Task: Look for kosher products only.
Action: Mouse moved to (315, 155)
Screenshot: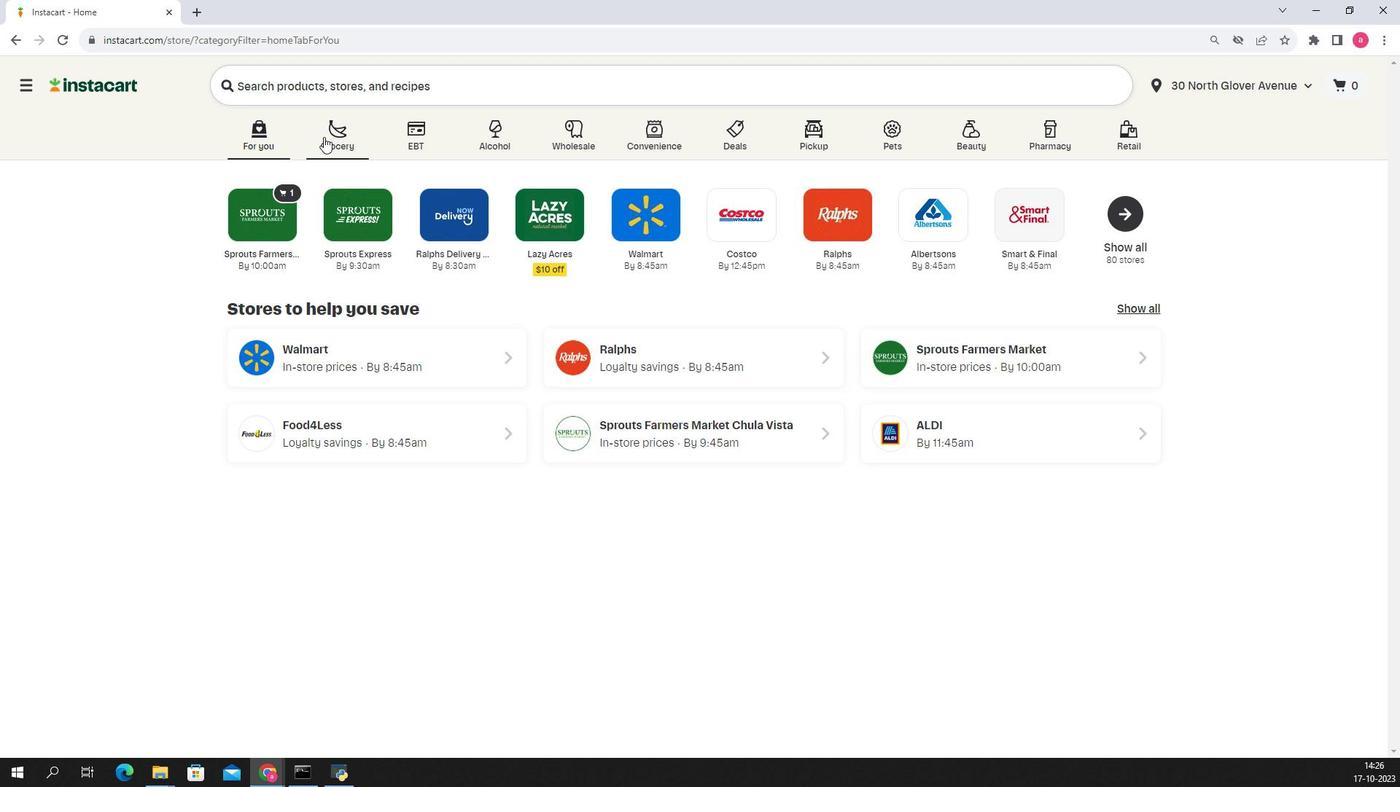 
Action: Mouse pressed left at (315, 155)
Screenshot: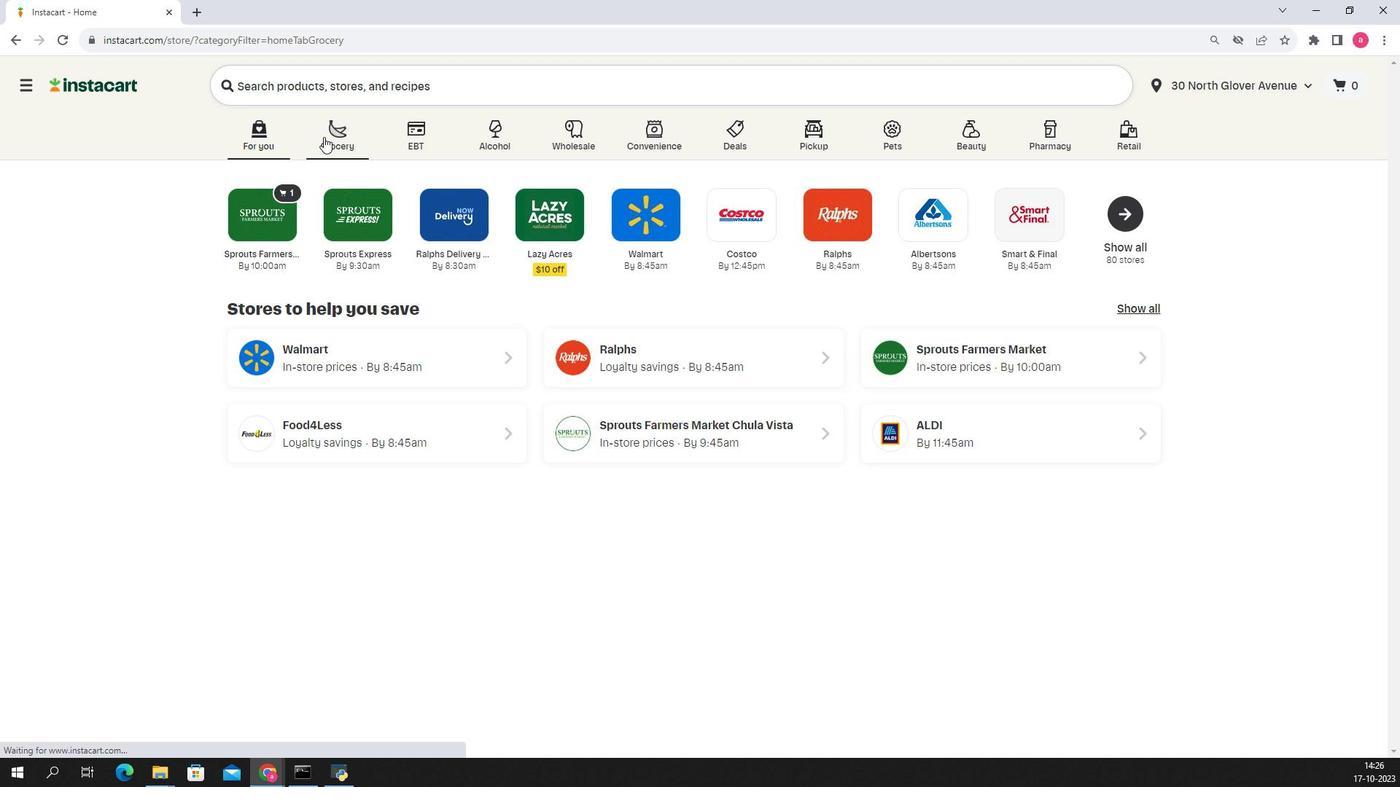 
Action: Mouse moved to (257, 419)
Screenshot: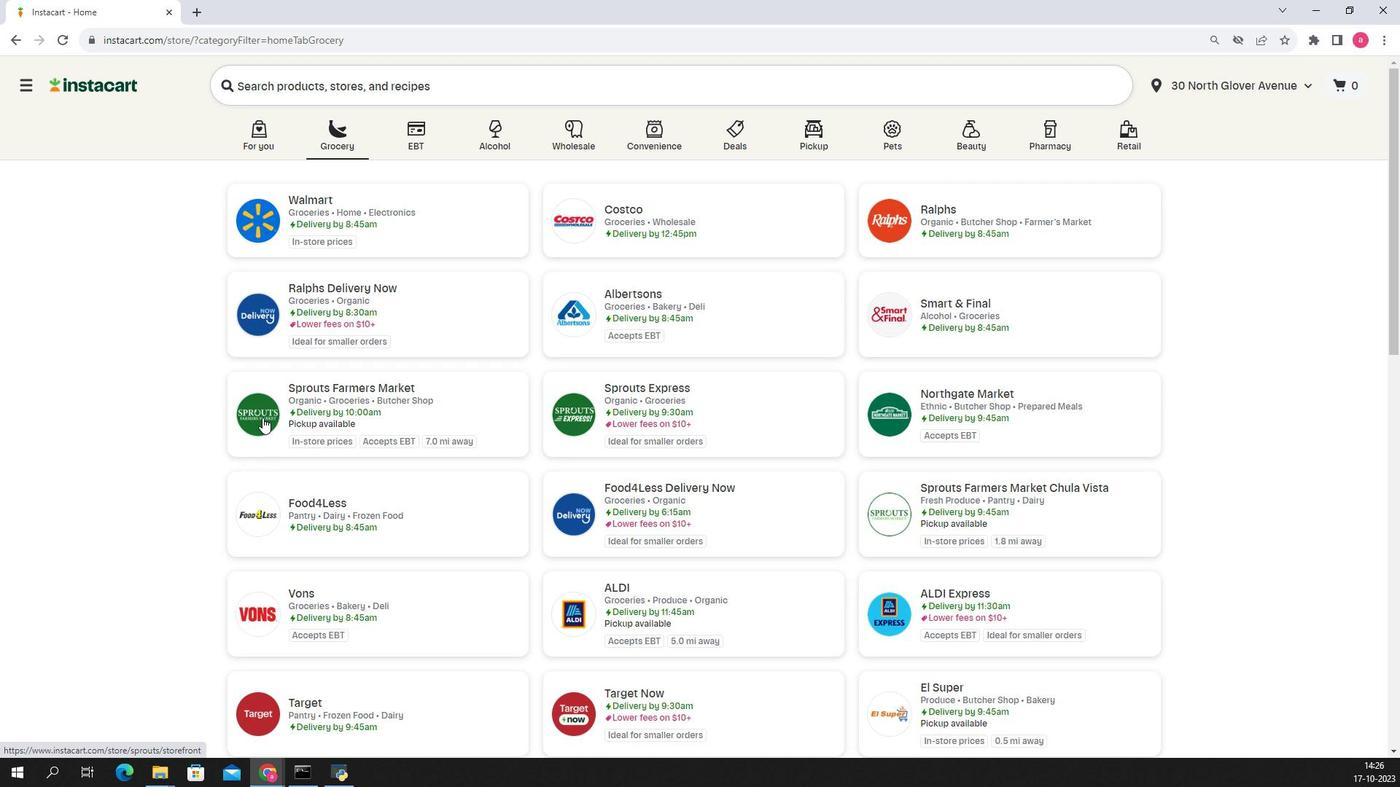
Action: Mouse pressed left at (257, 419)
Screenshot: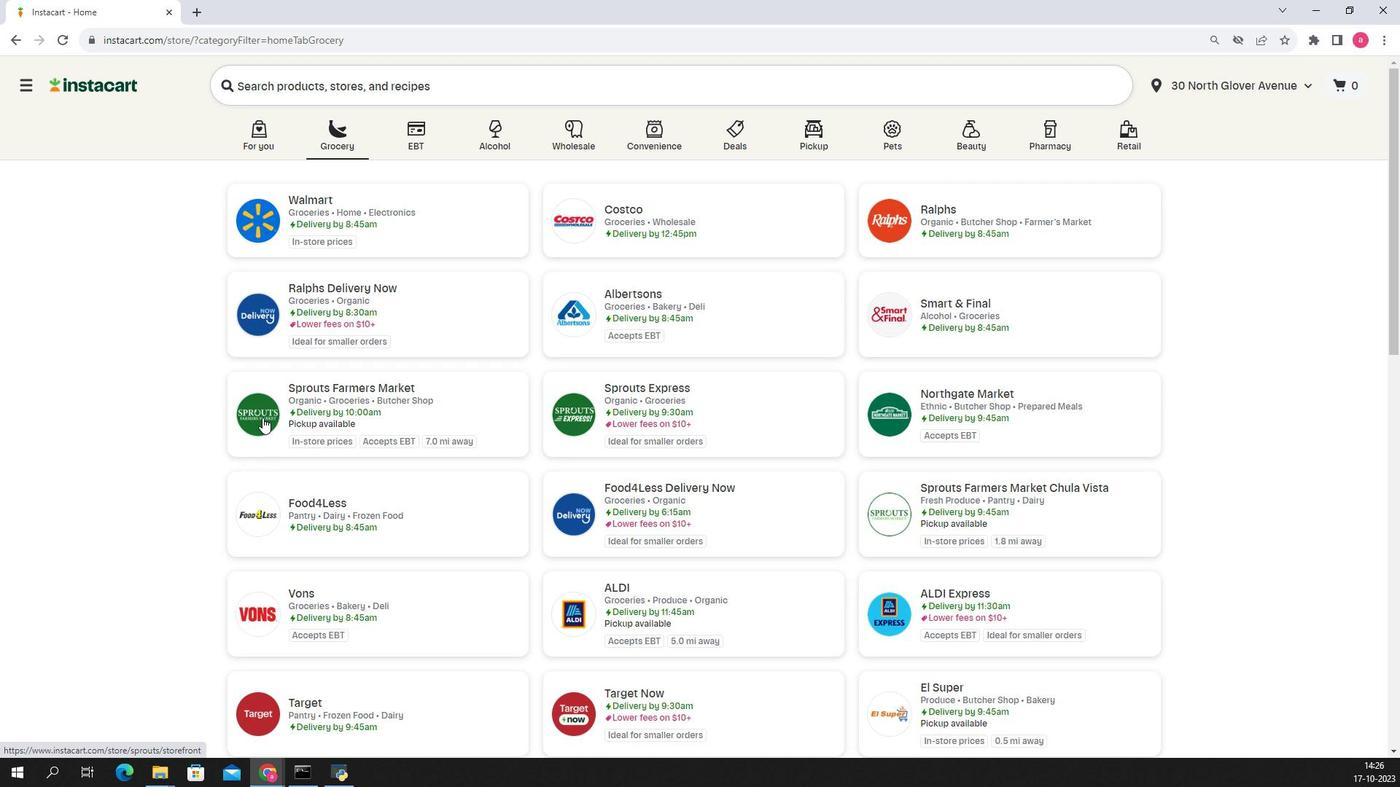 
Action: Mouse moved to (133, 476)
Screenshot: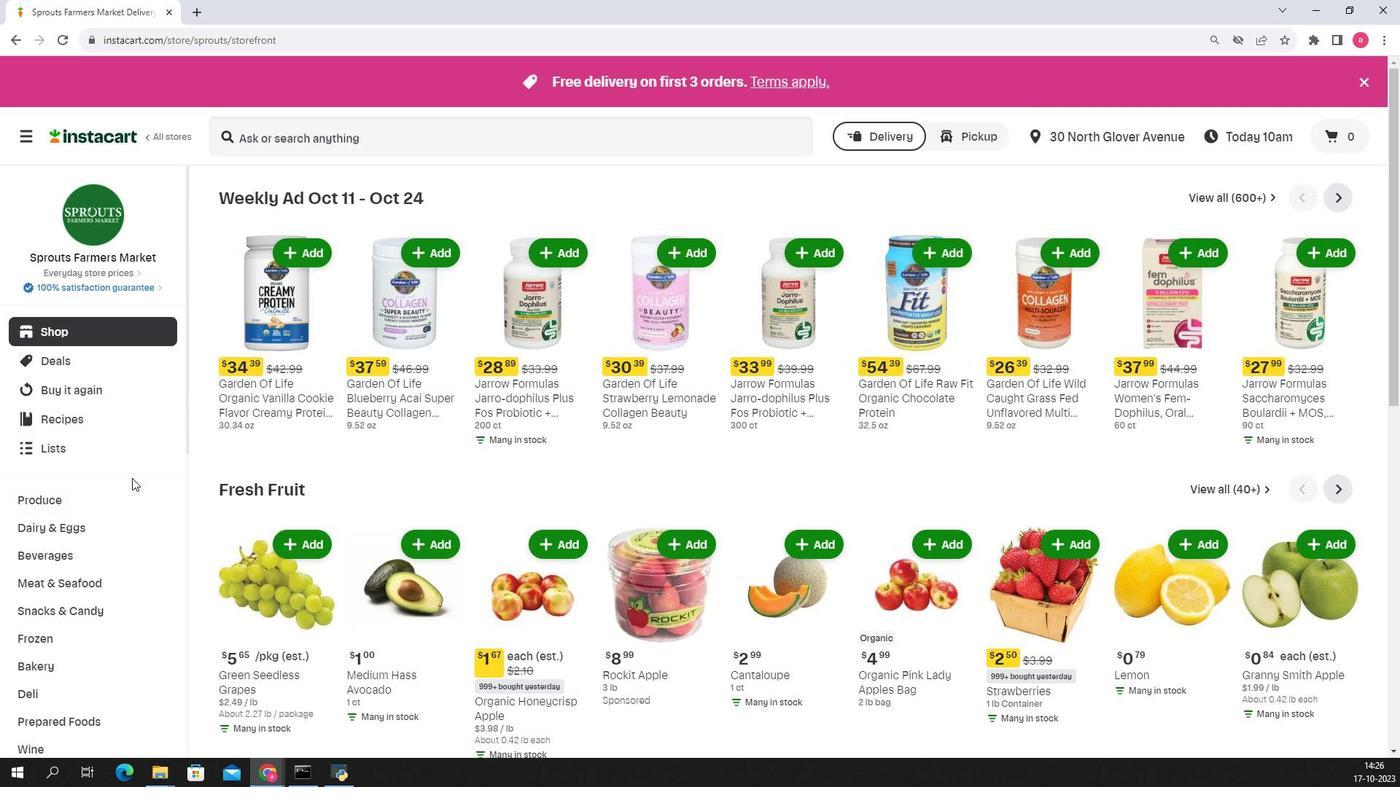
Action: Mouse scrolled (133, 475) with delta (0, 0)
Screenshot: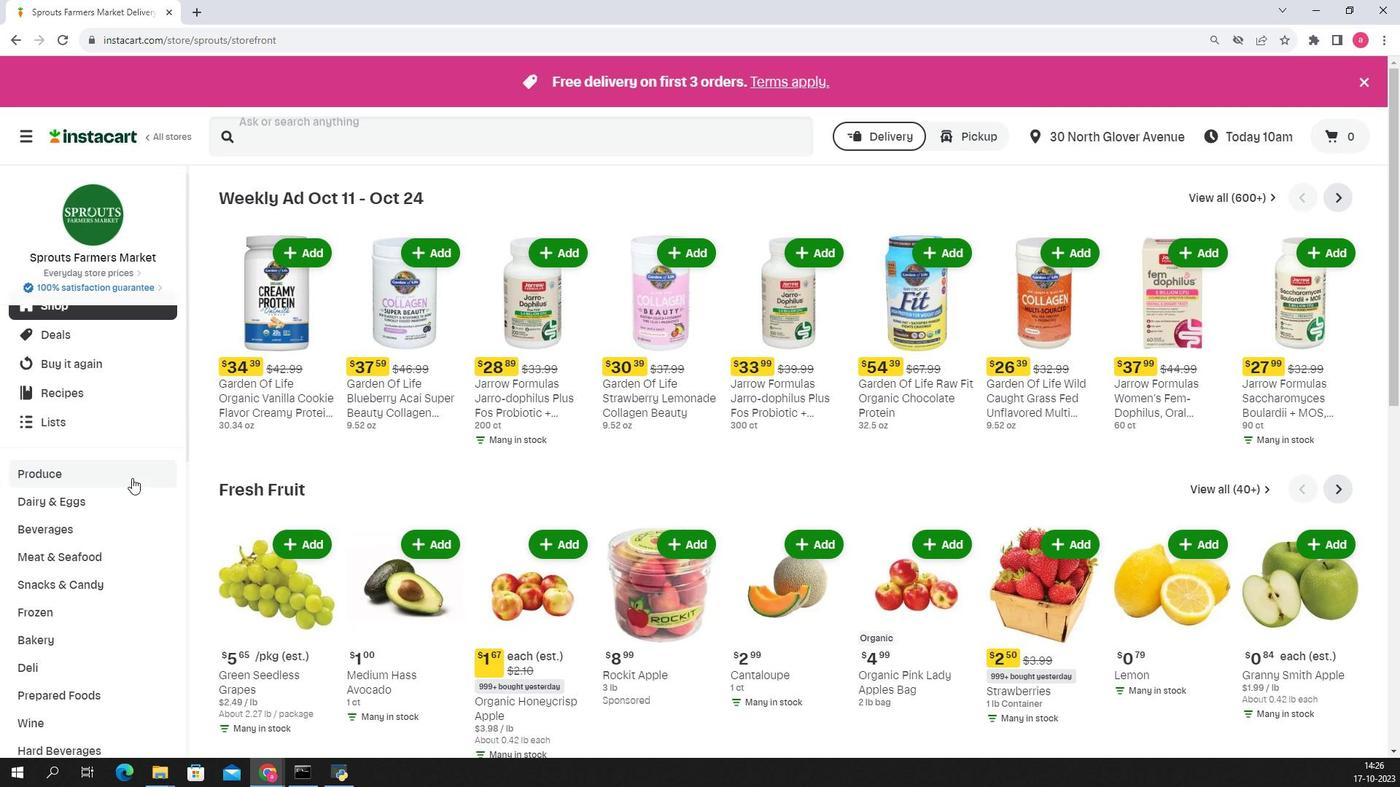 
Action: Mouse scrolled (133, 475) with delta (0, 0)
Screenshot: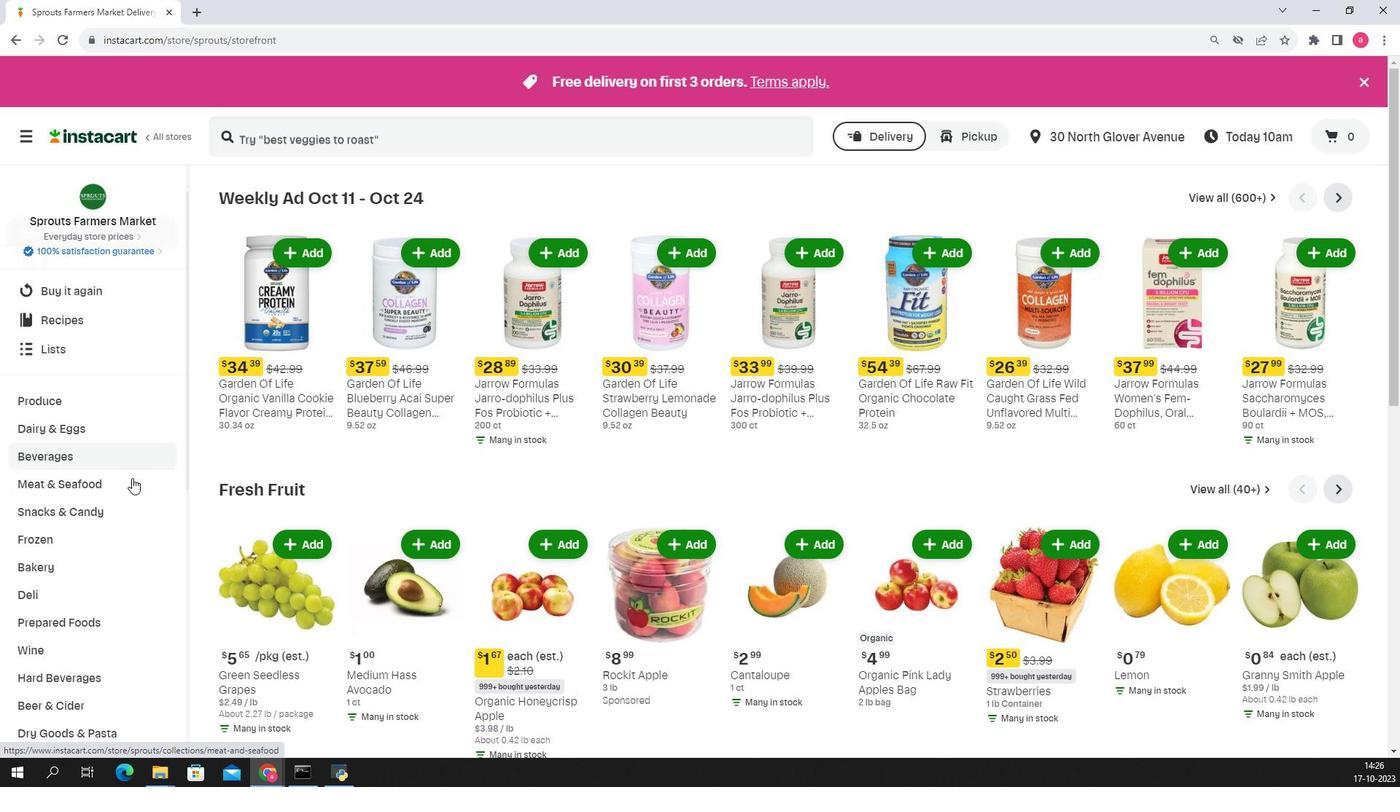 
Action: Mouse moved to (124, 461)
Screenshot: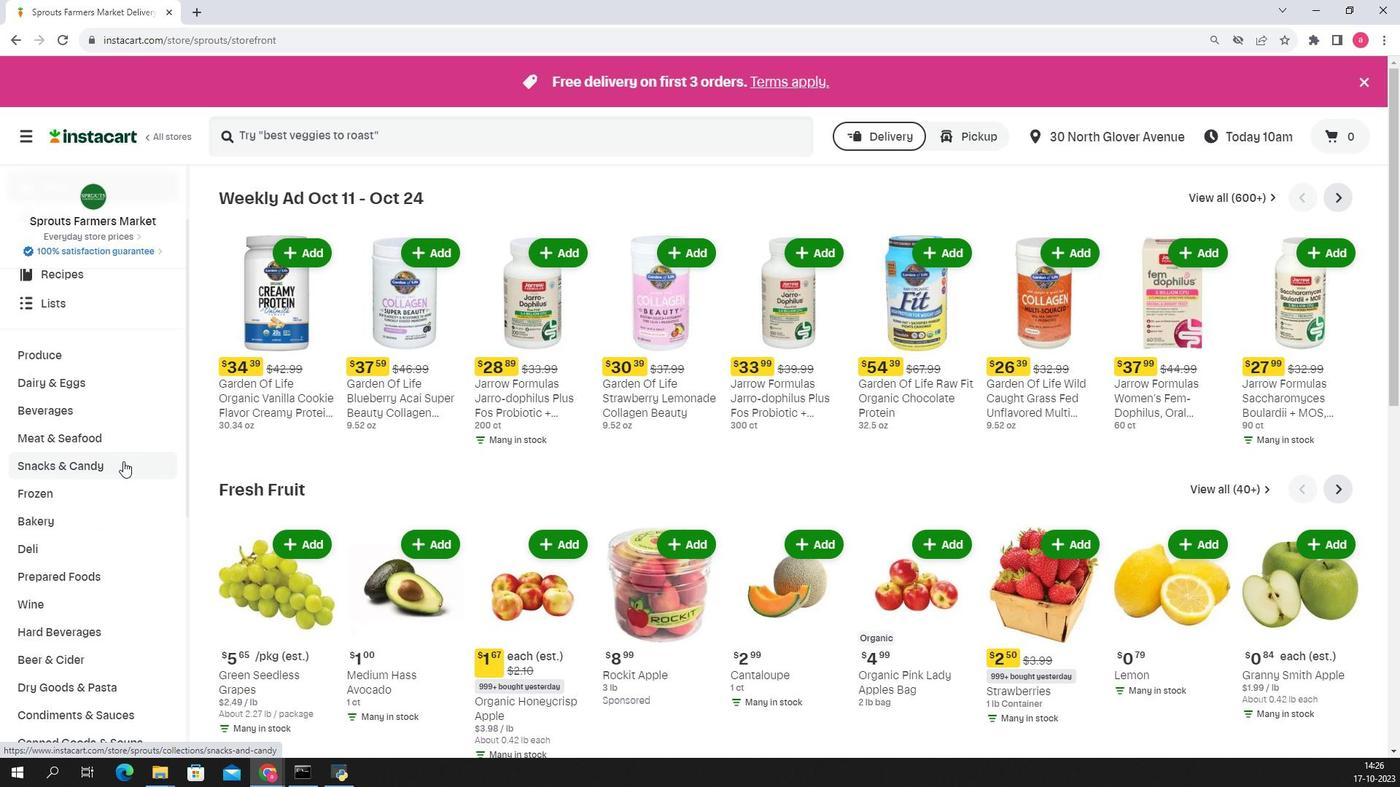 
Action: Mouse pressed left at (124, 461)
Screenshot: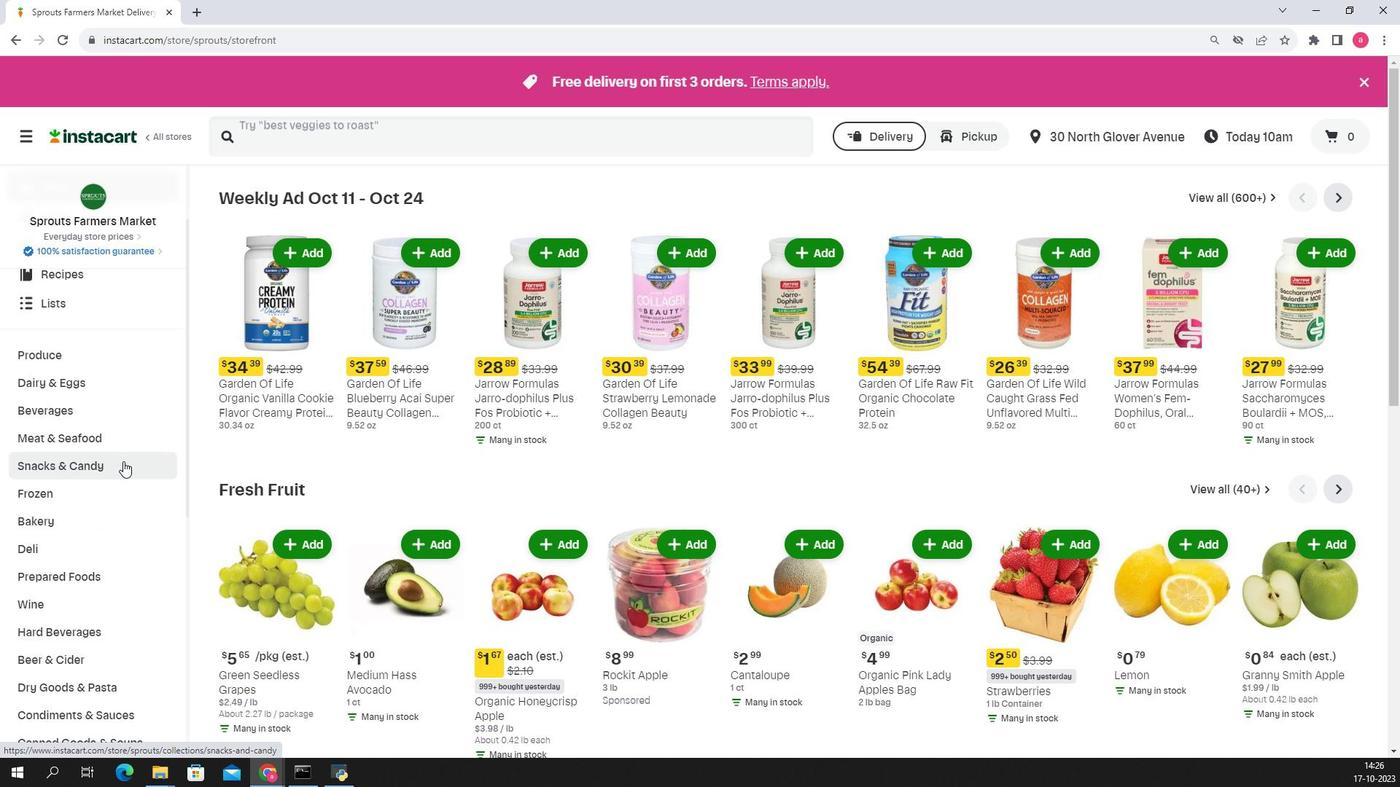 
Action: Mouse moved to (1295, 248)
Screenshot: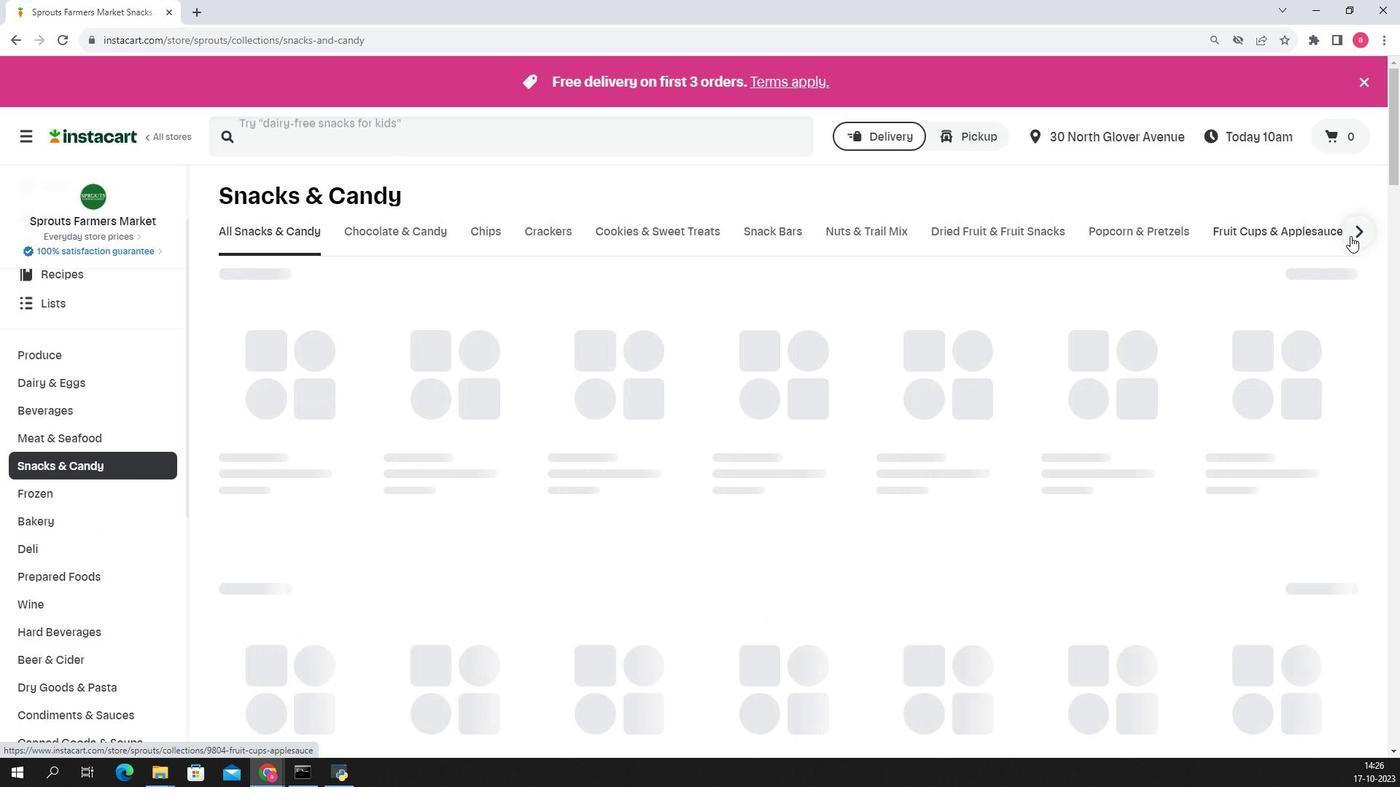 
Action: Mouse pressed left at (1295, 248)
Screenshot: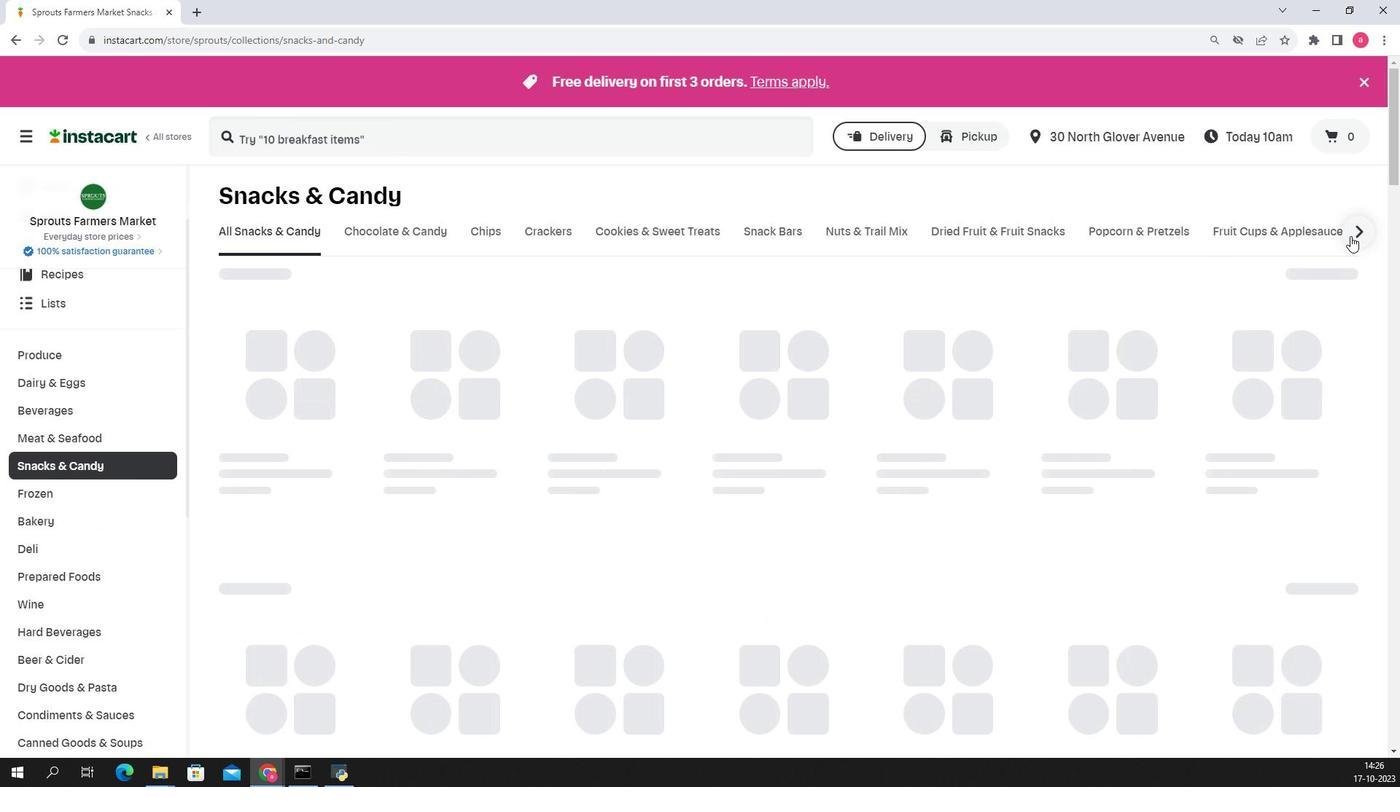 
Action: Mouse moved to (1027, 243)
Screenshot: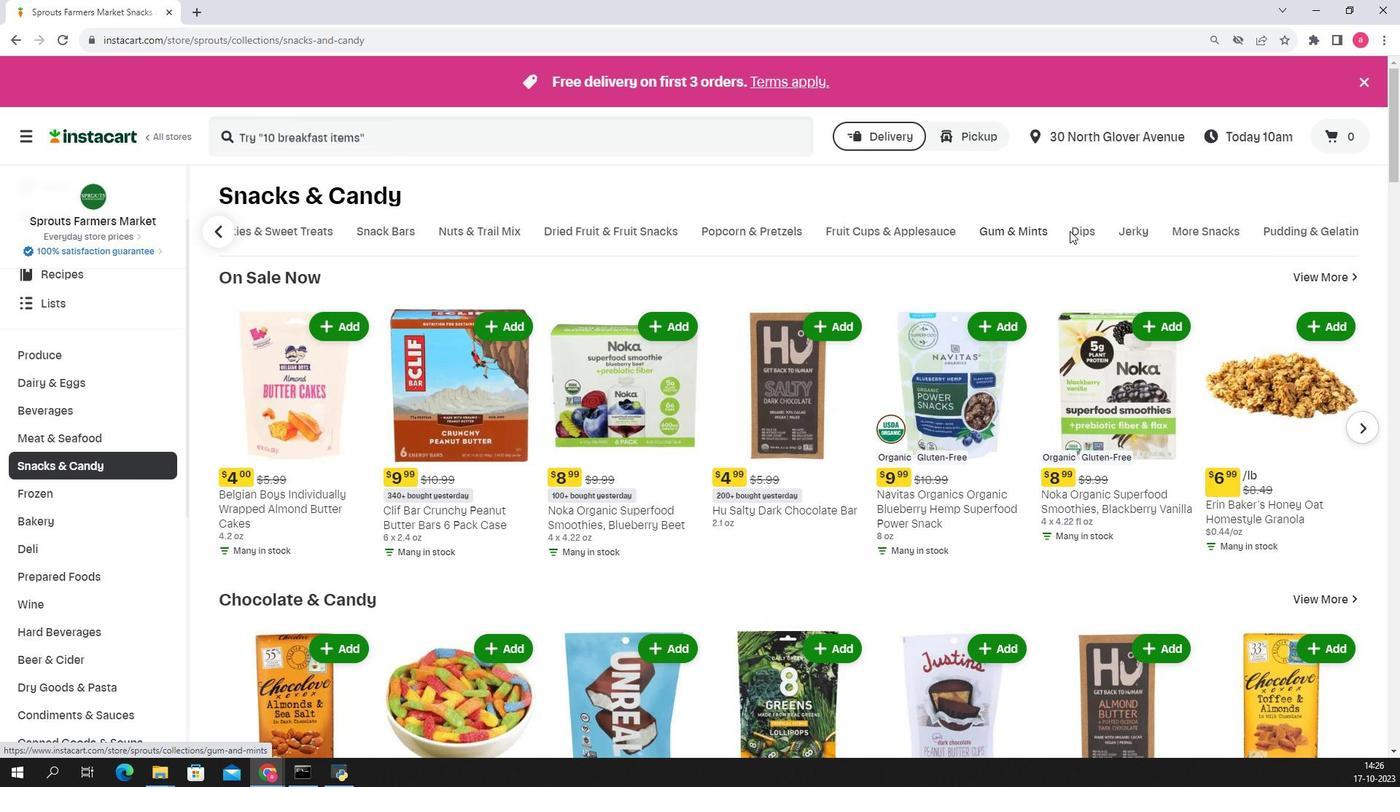 
Action: Mouse pressed left at (1027, 243)
Screenshot: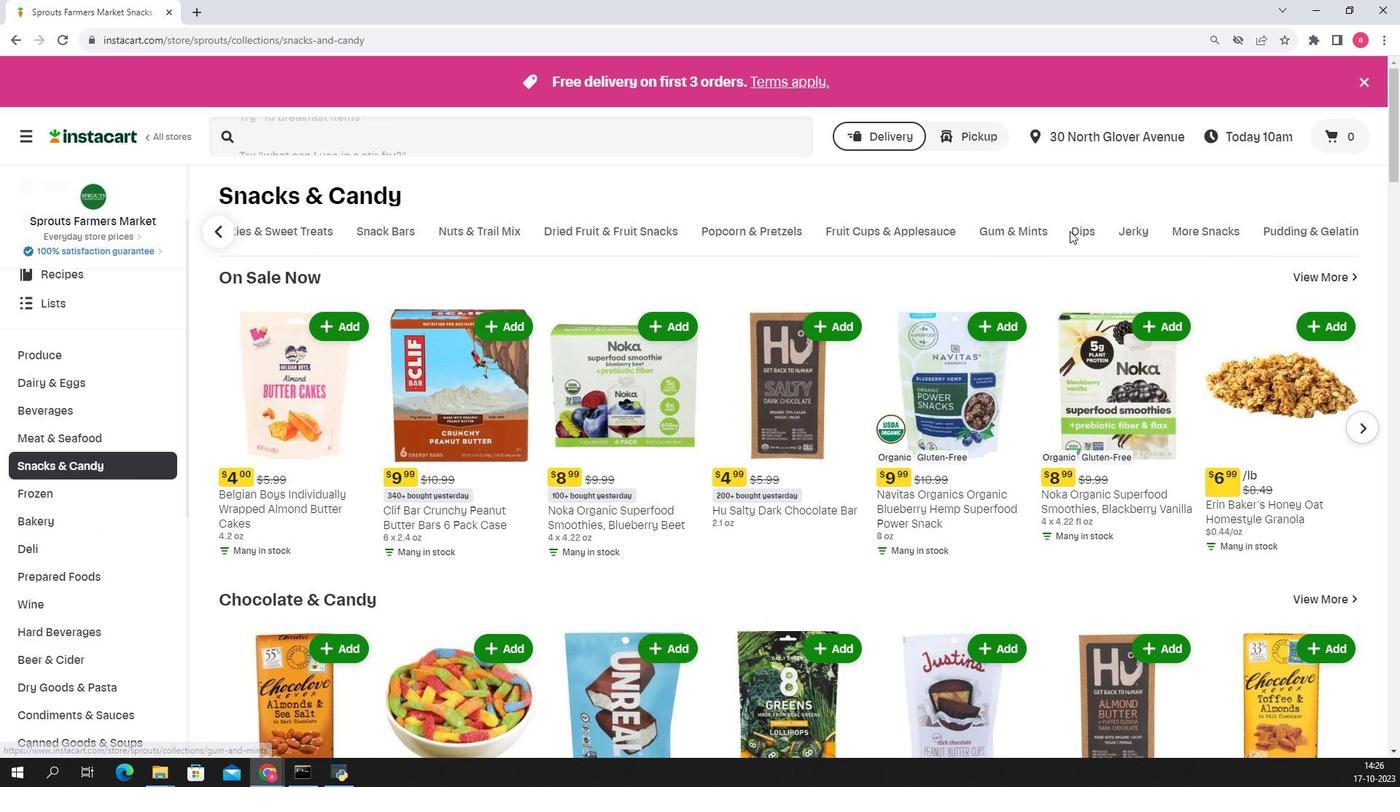 
Action: Mouse moved to (1044, 246)
Screenshot: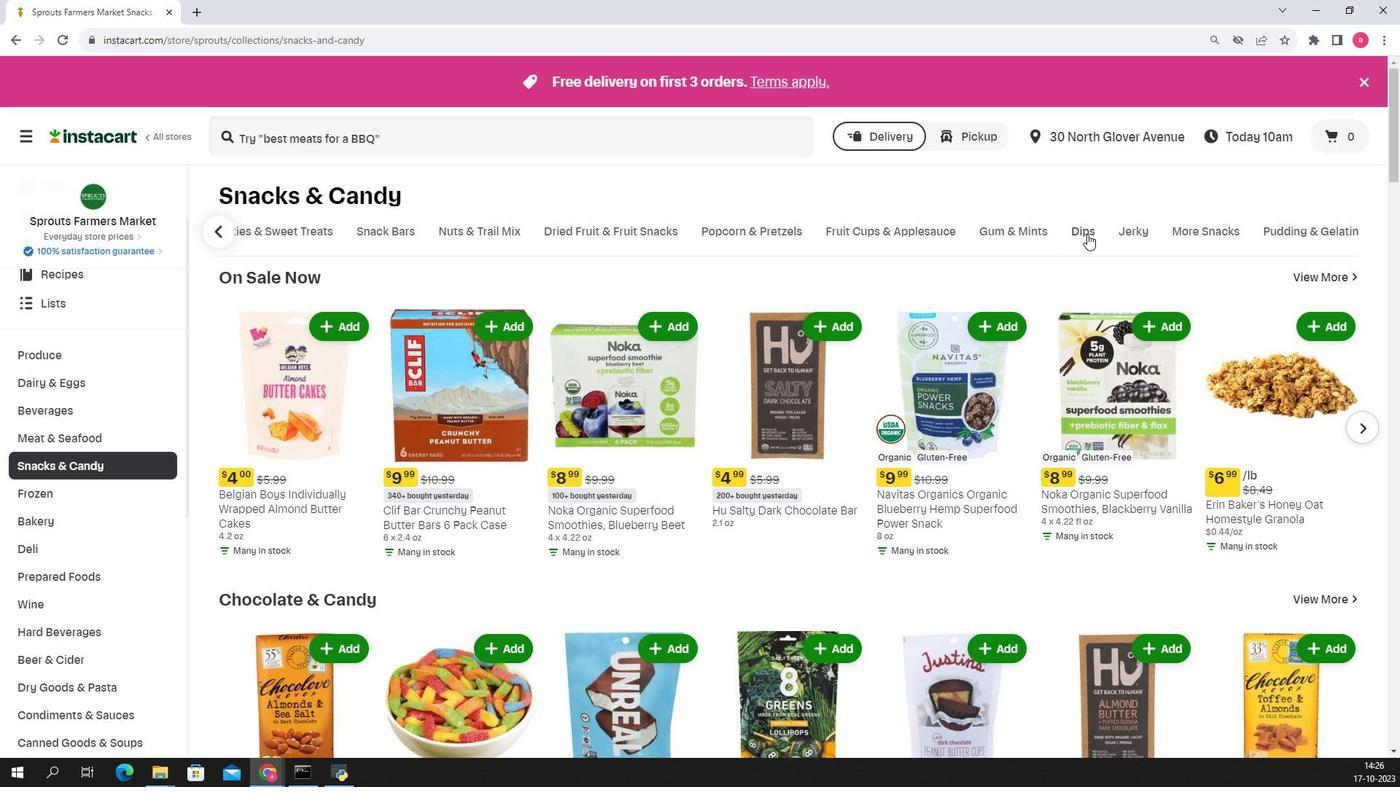 
Action: Mouse pressed left at (1044, 246)
Screenshot: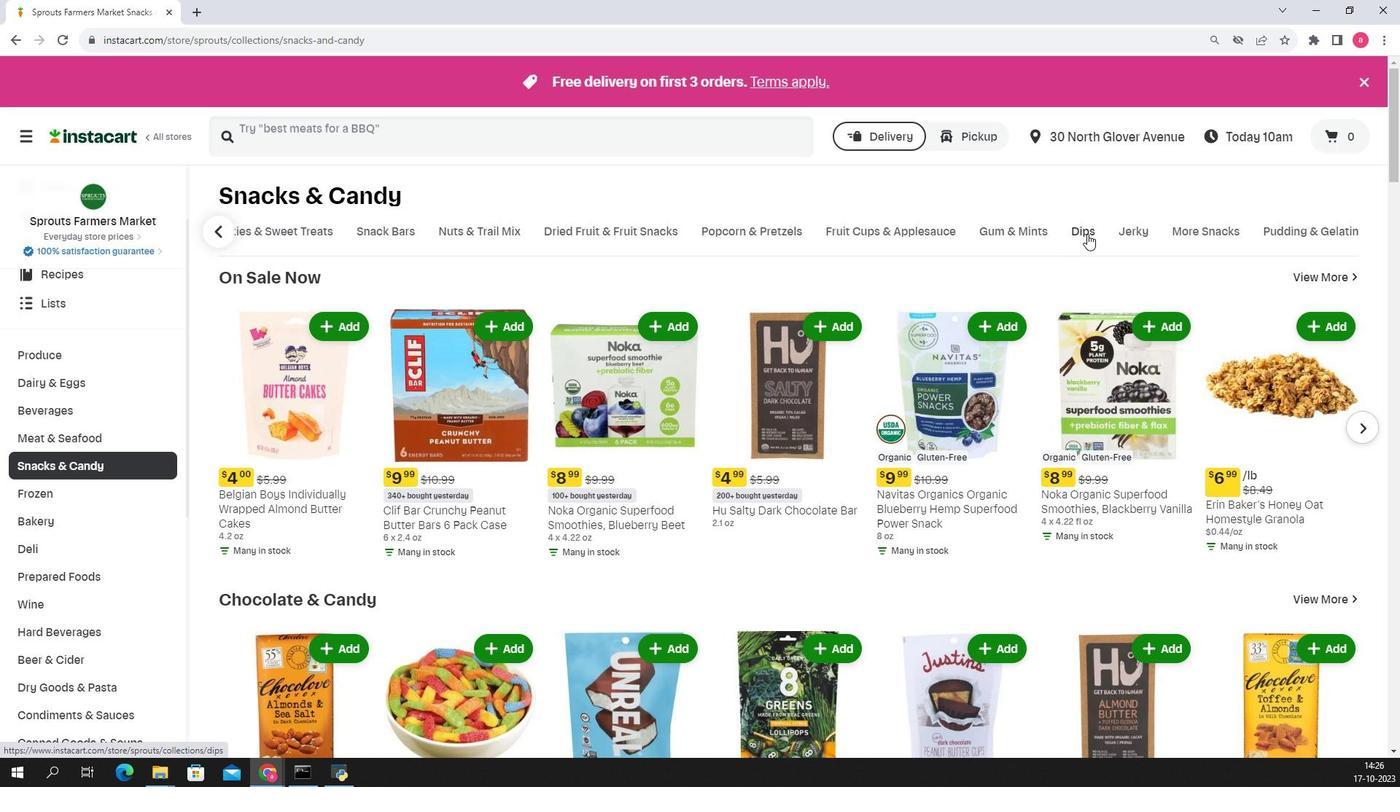 
Action: Mouse moved to (294, 295)
Screenshot: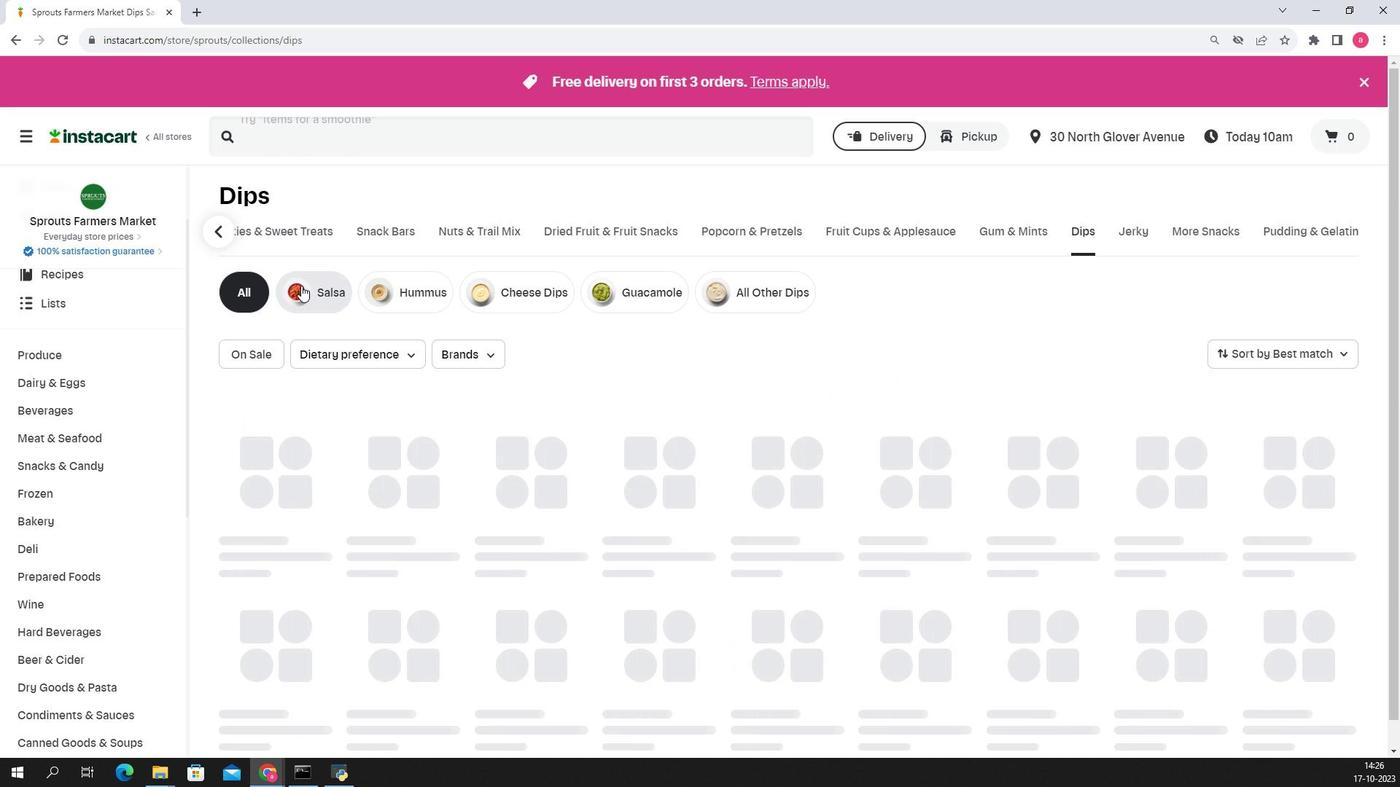
Action: Mouse pressed left at (294, 295)
Screenshot: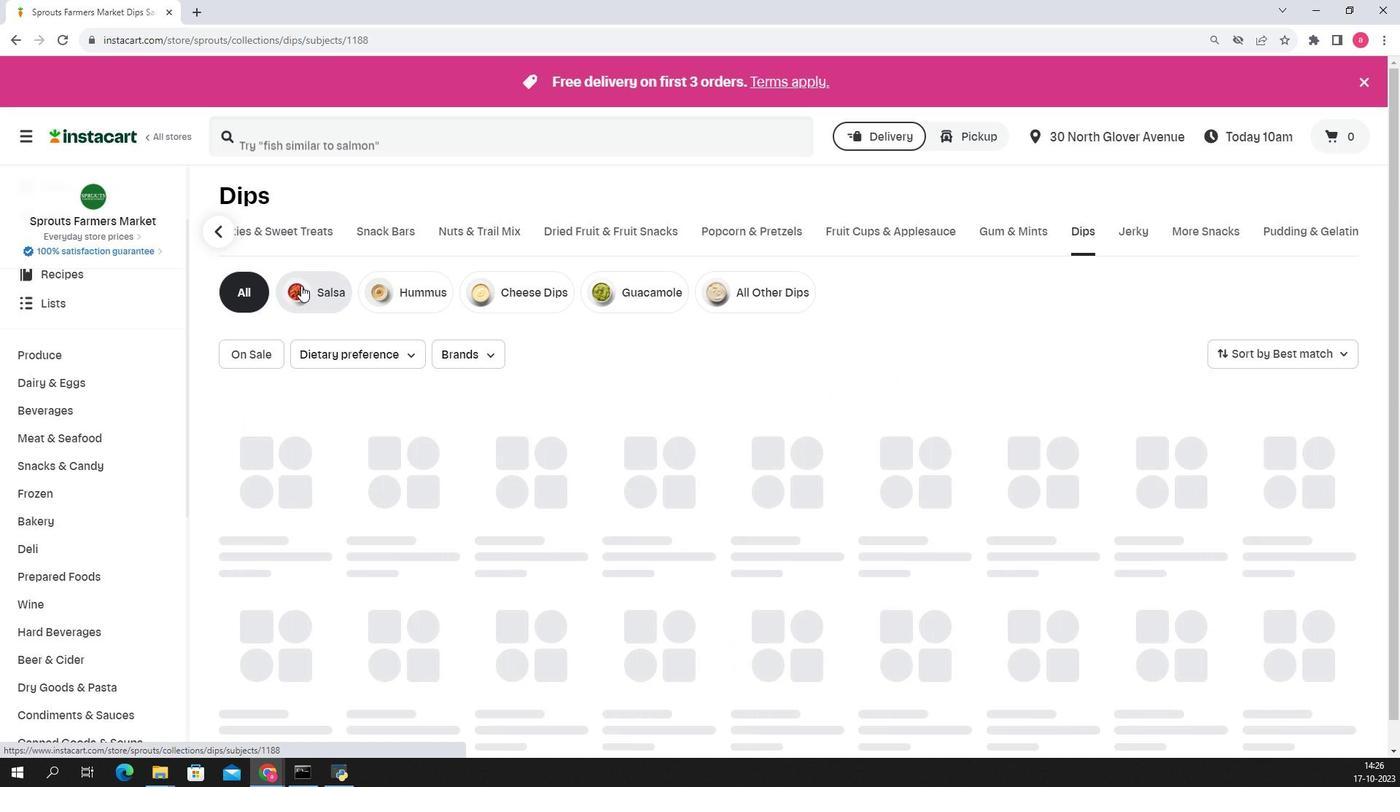 
Action: Mouse moved to (361, 367)
Screenshot: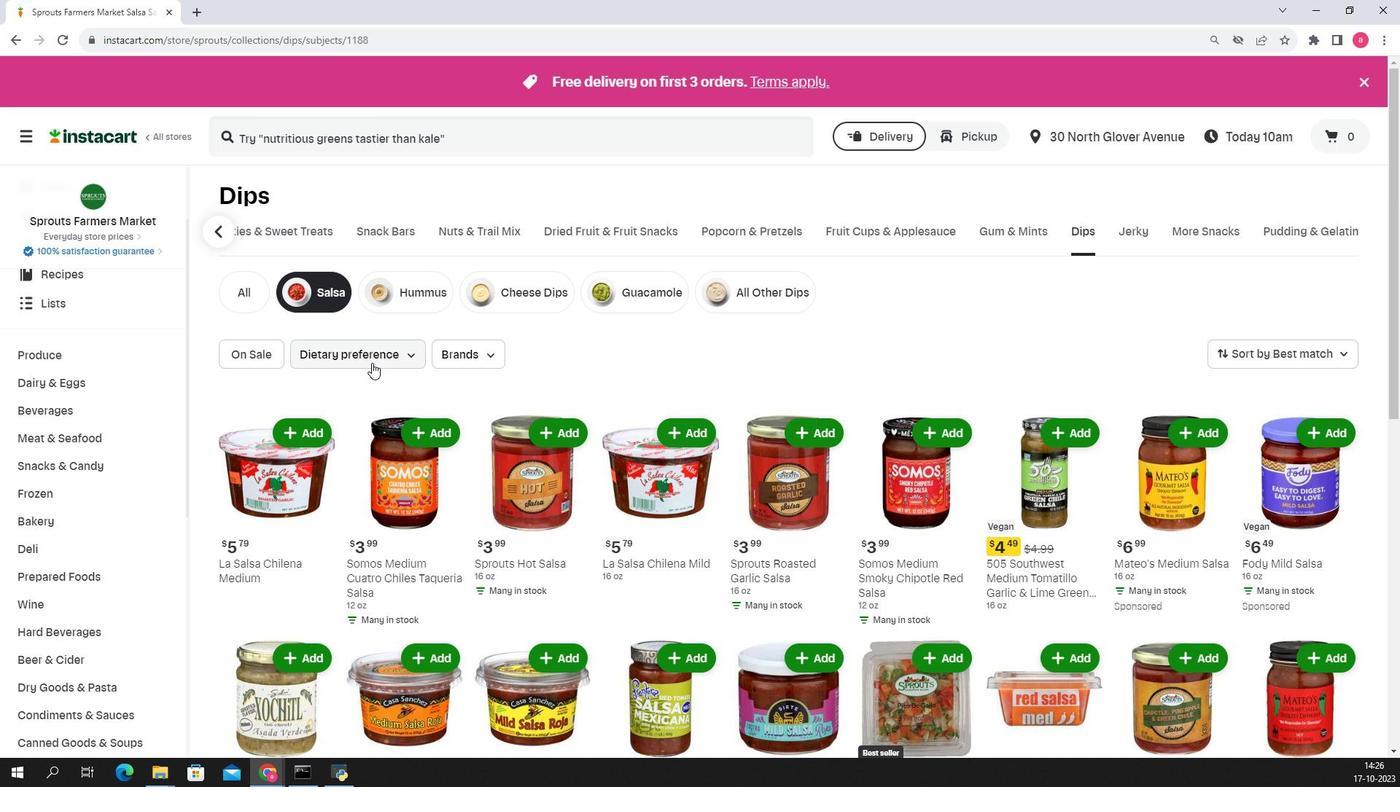 
Action: Mouse pressed left at (361, 367)
Screenshot: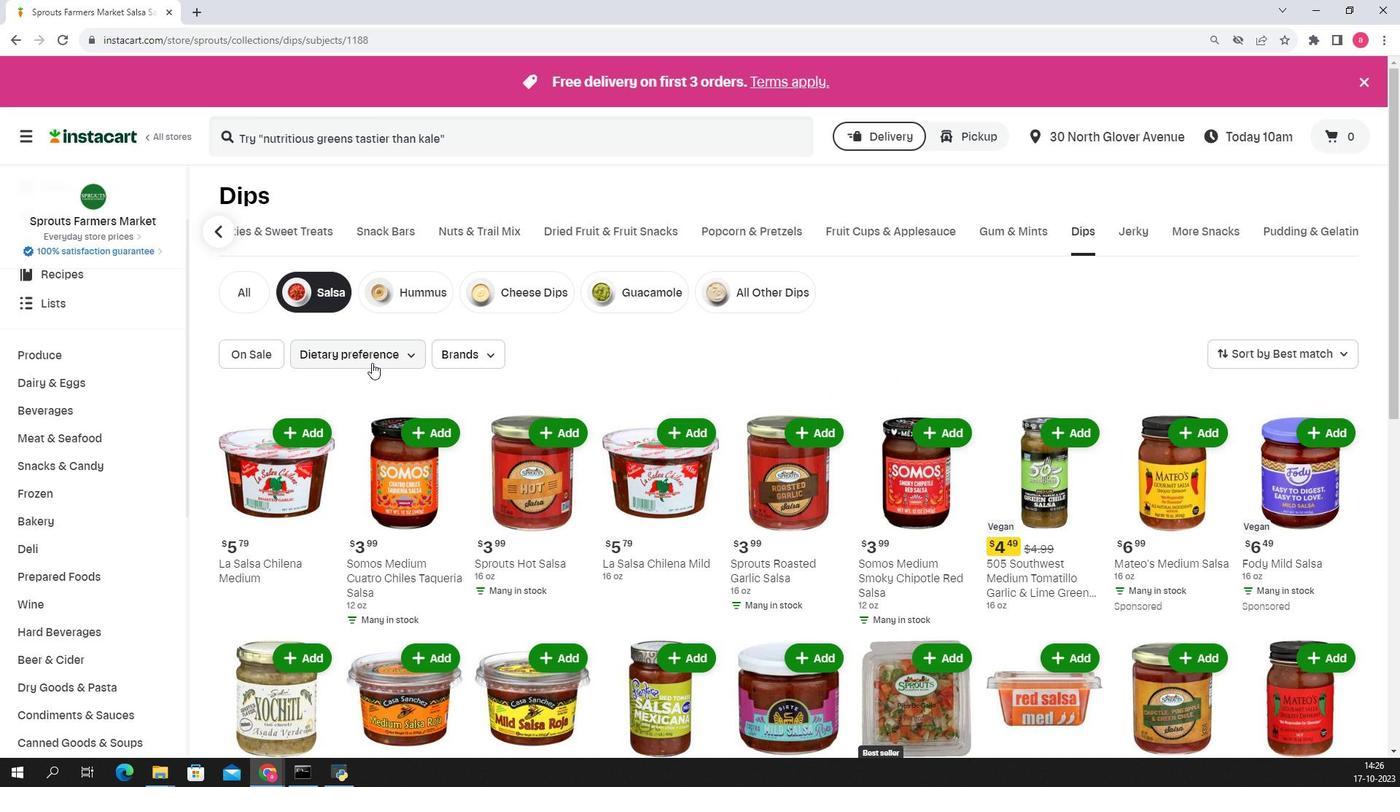 
Action: Mouse moved to (345, 471)
Screenshot: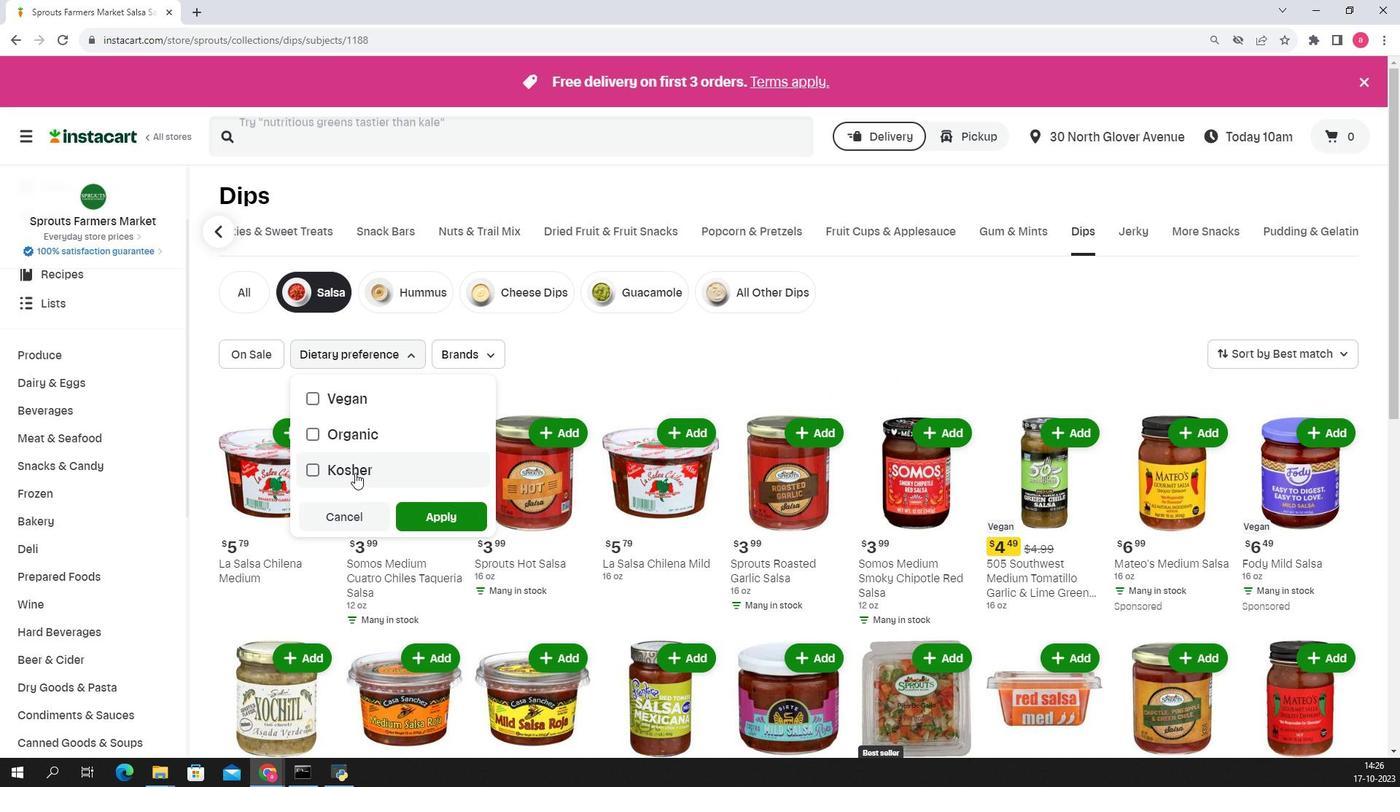 
Action: Mouse pressed left at (345, 471)
Screenshot: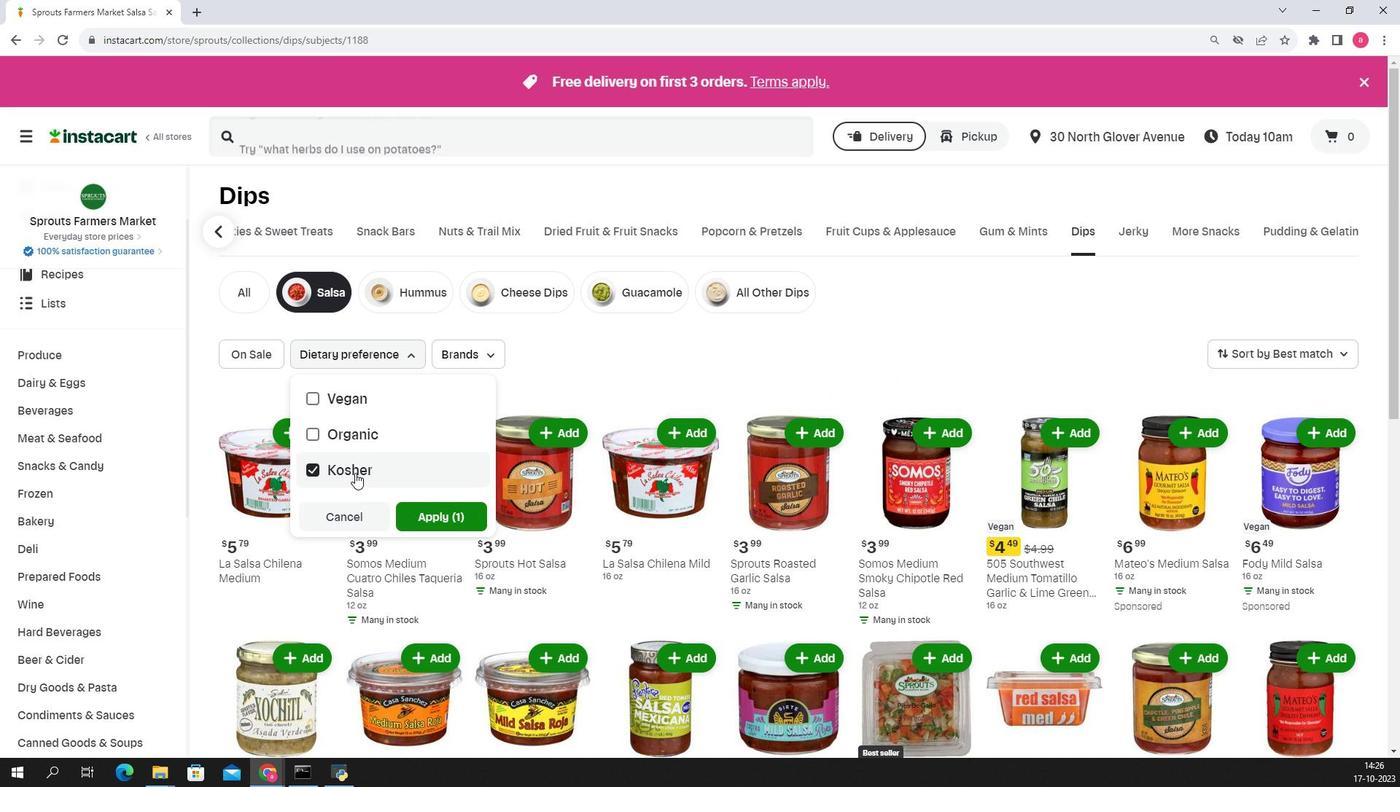 
Action: Mouse moved to (435, 517)
Screenshot: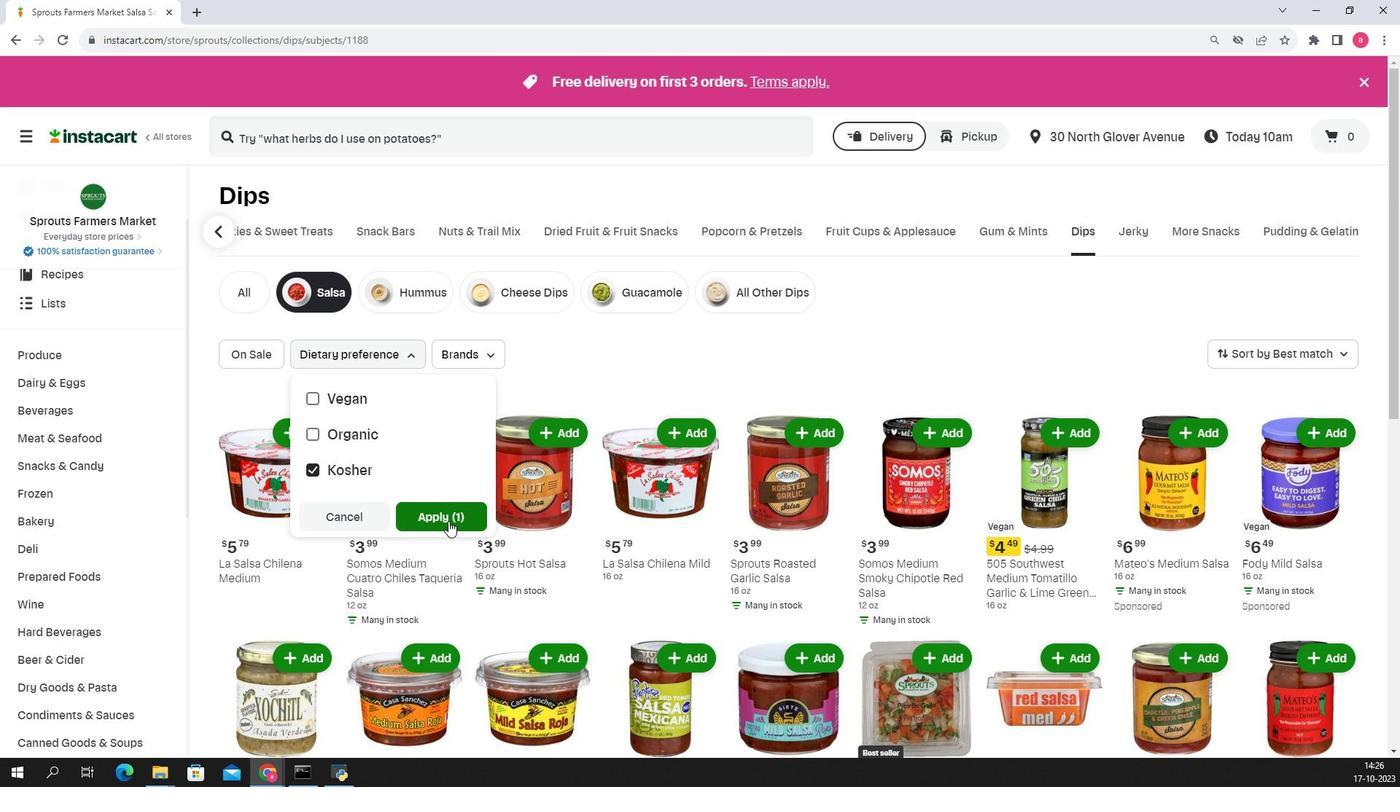 
Action: Mouse pressed left at (435, 517)
Screenshot: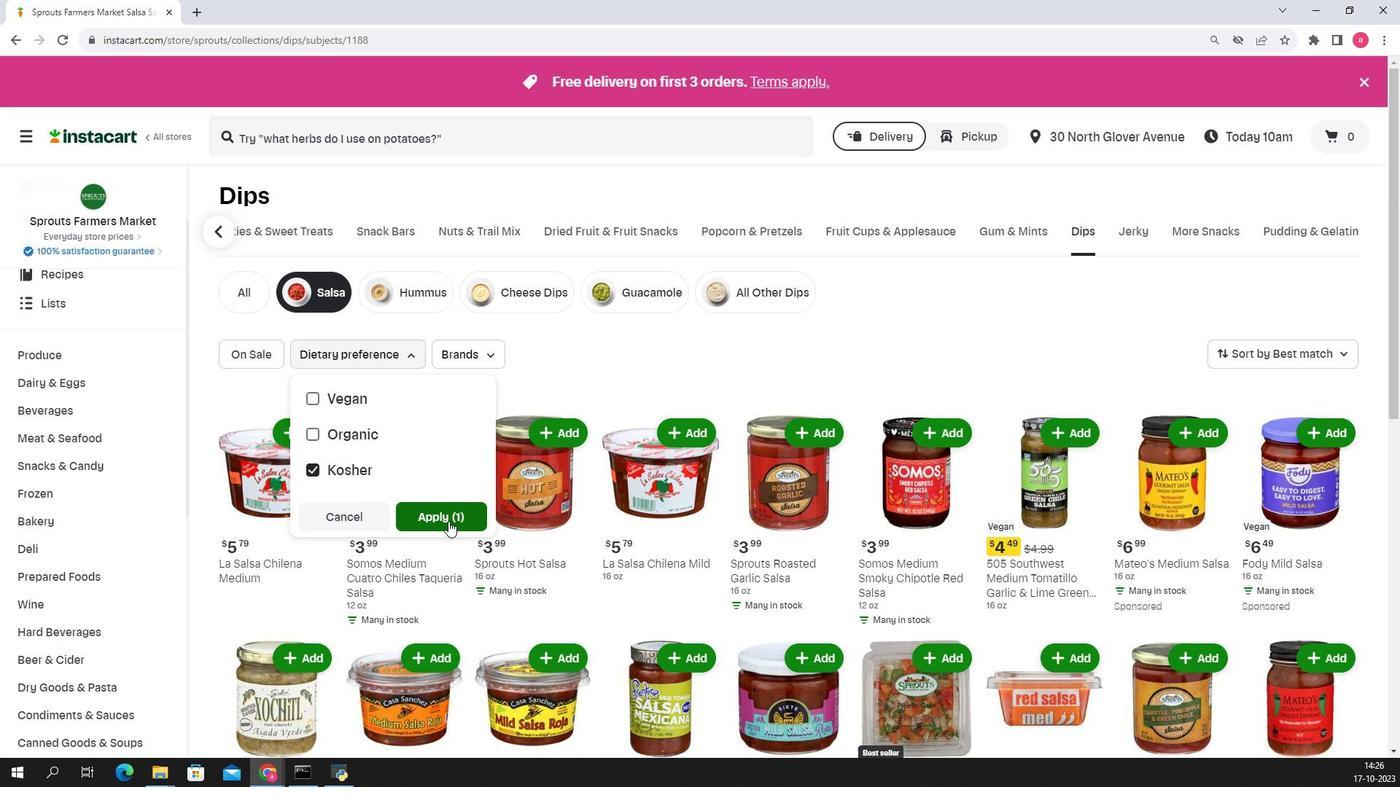 
Action: Mouse scrolled (435, 516) with delta (0, 0)
Screenshot: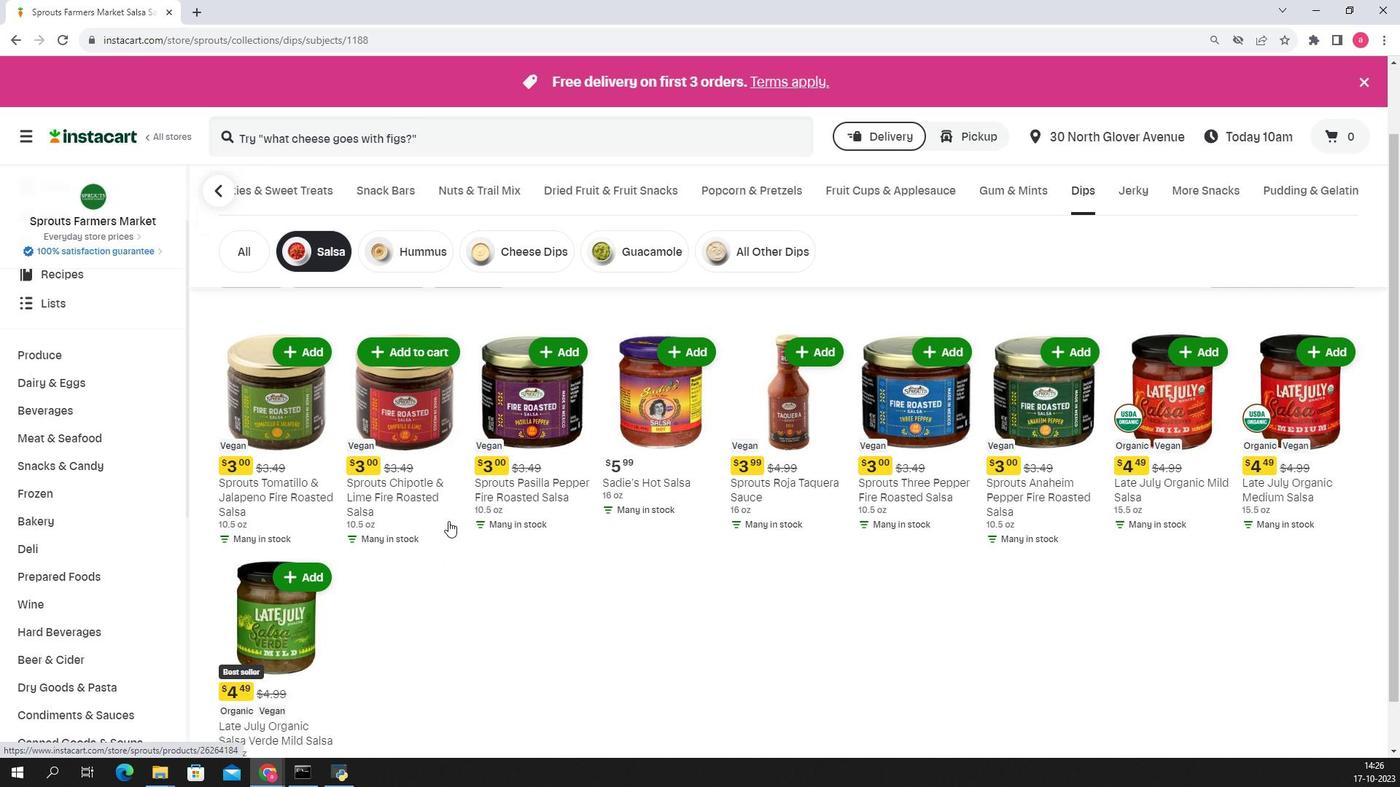 
Action: Mouse scrolled (435, 516) with delta (0, 0)
Screenshot: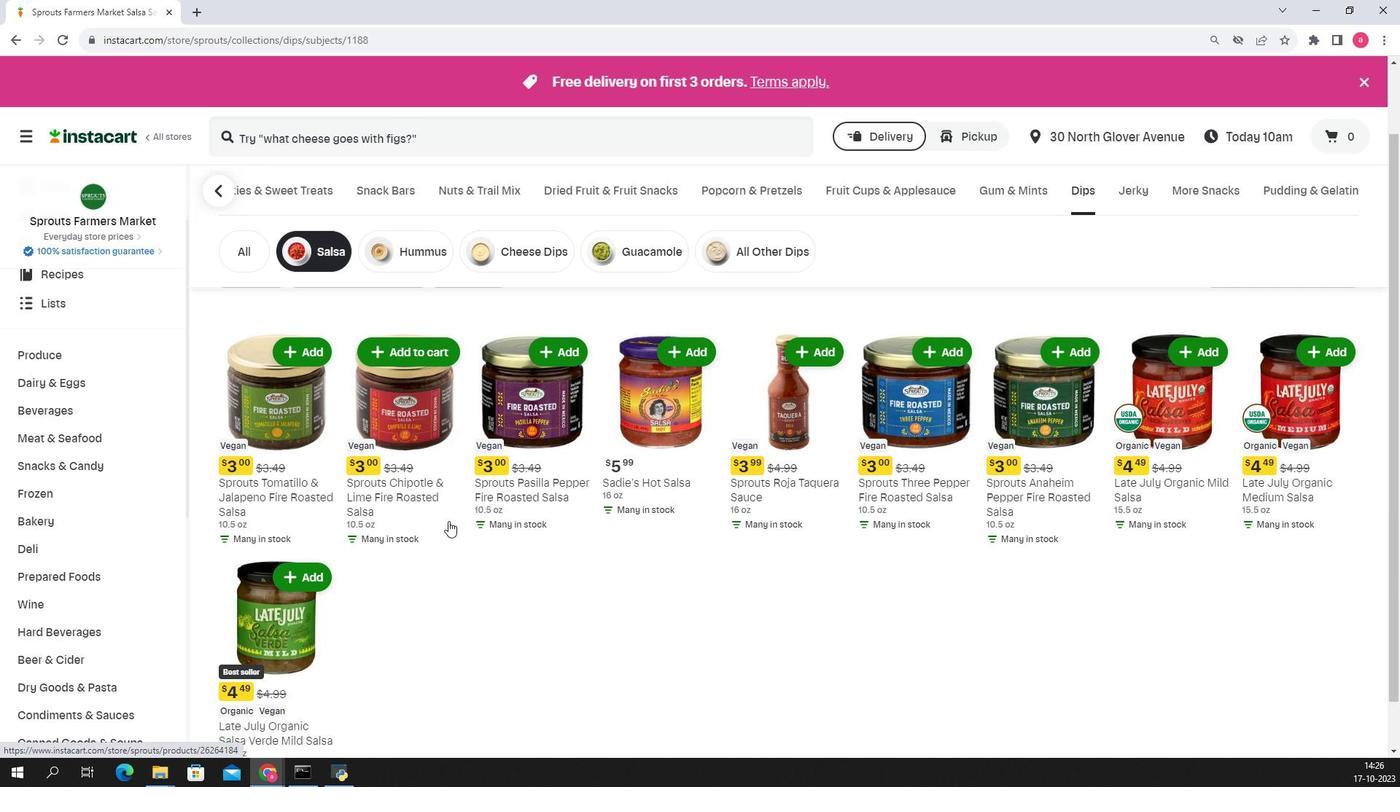 
